 Task: In the  document peppa.odt Share this file with 'softage.3@softage.net' Check 'Vision History' View the  non- printing characters
Action: Mouse moved to (293, 489)
Screenshot: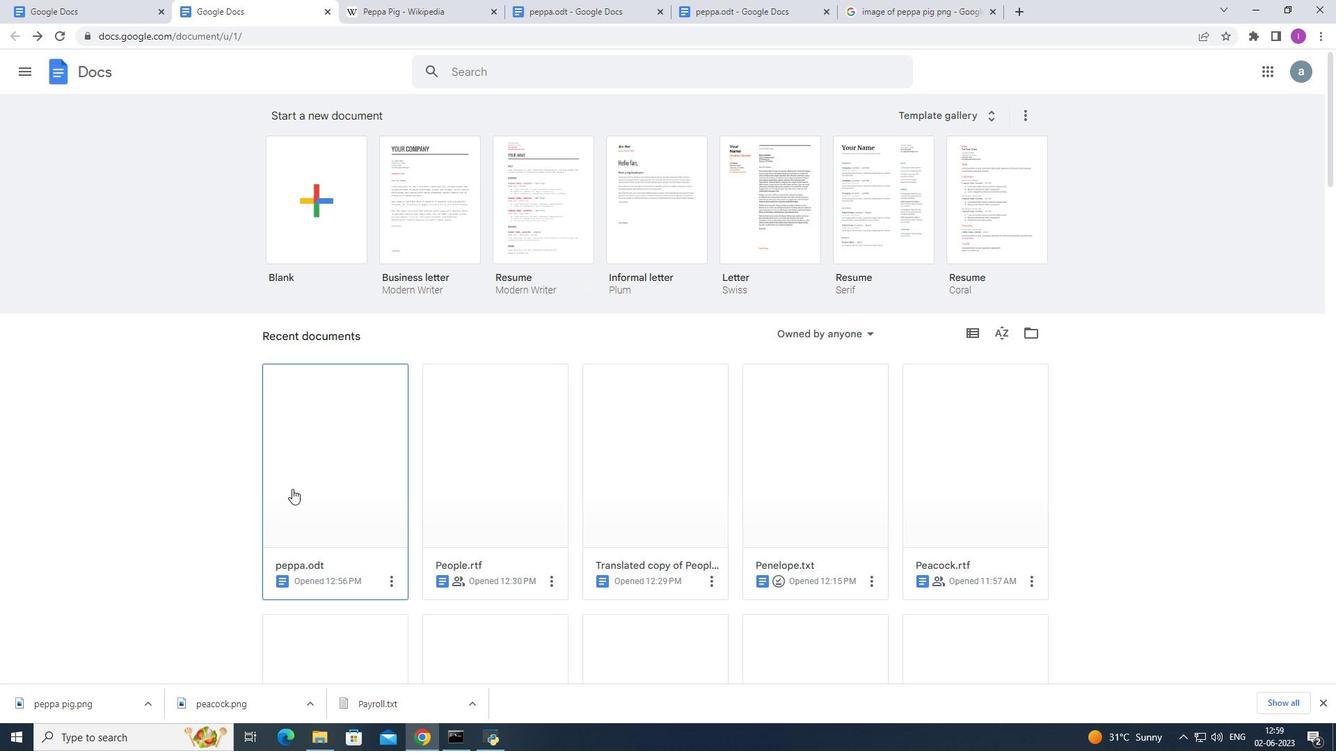 
Action: Mouse pressed left at (293, 489)
Screenshot: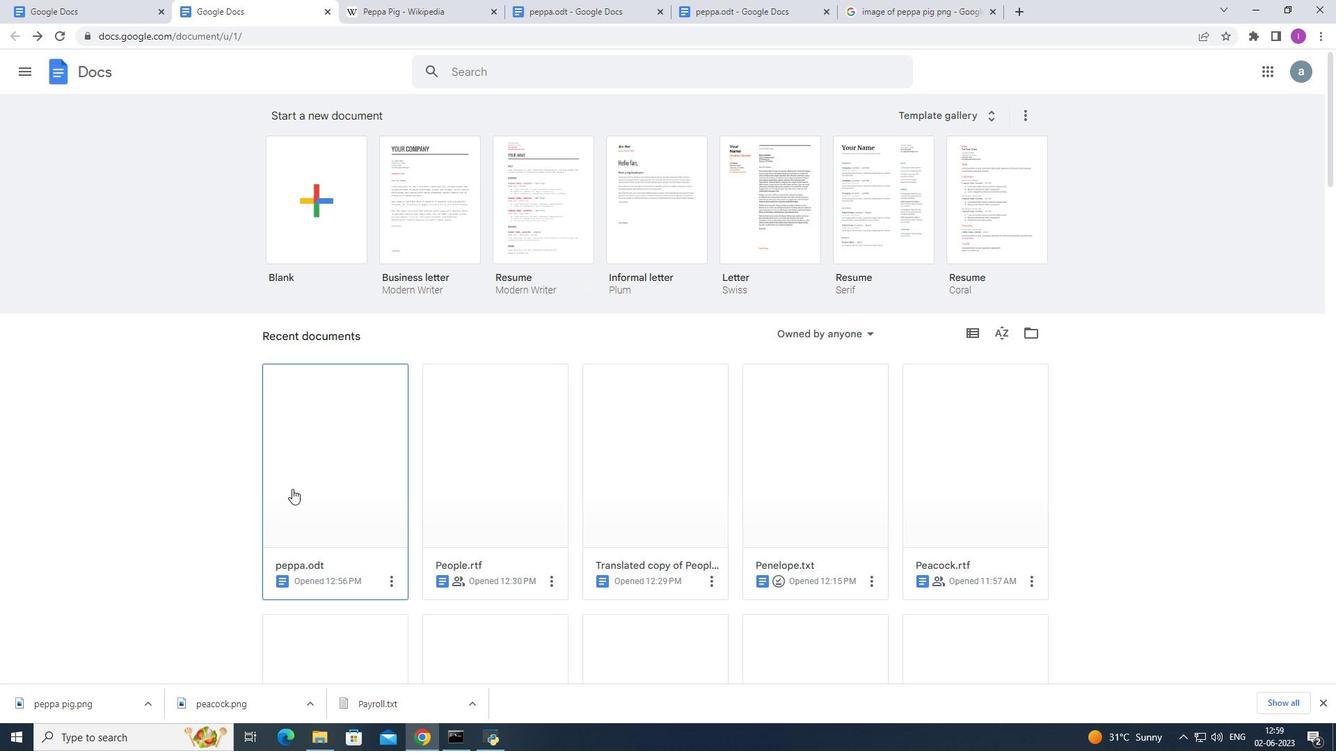 
Action: Mouse moved to (50, 80)
Screenshot: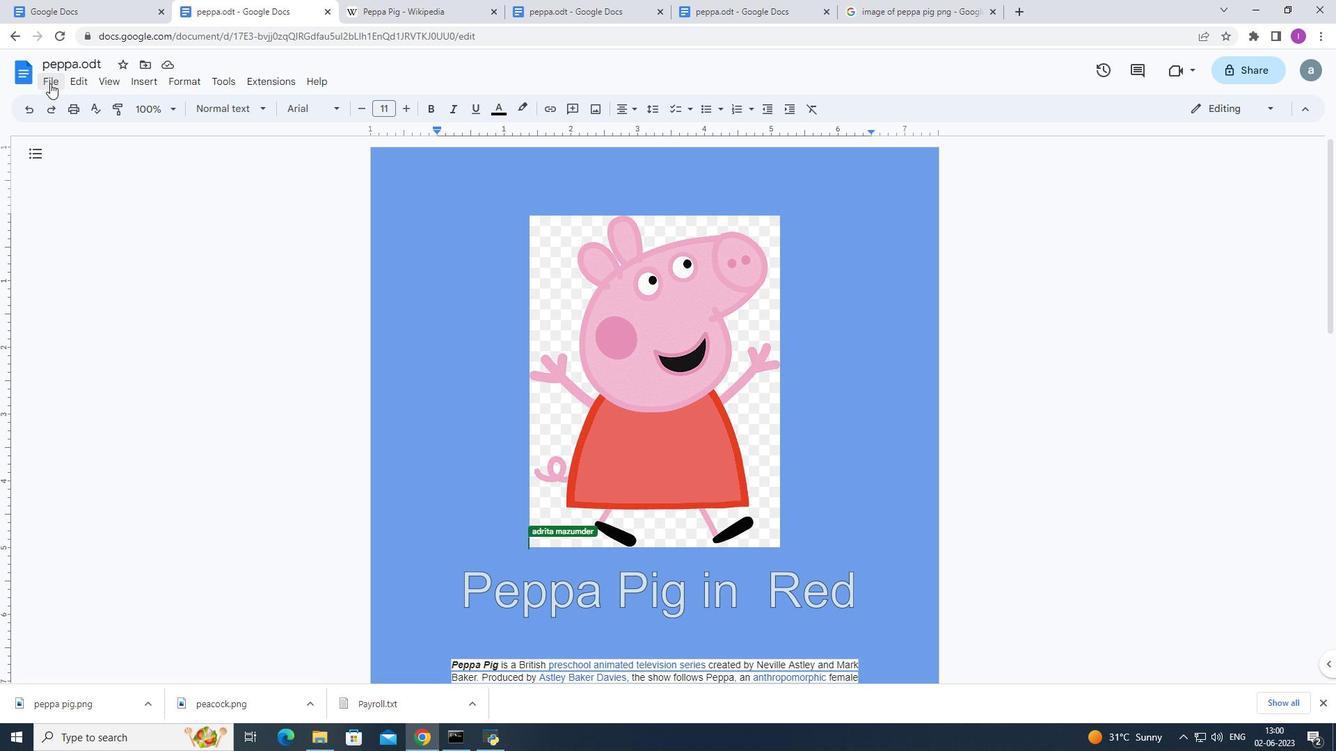 
Action: Mouse pressed left at (50, 80)
Screenshot: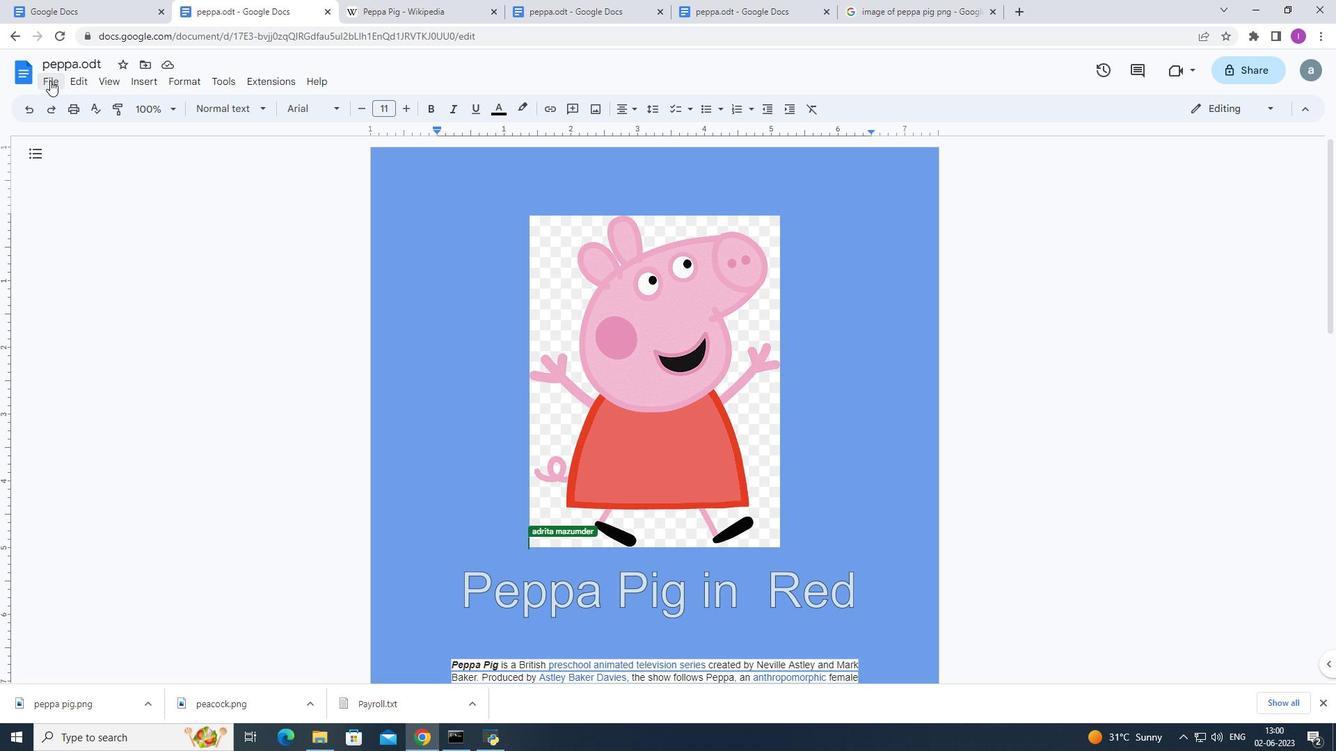 
Action: Mouse moved to (102, 178)
Screenshot: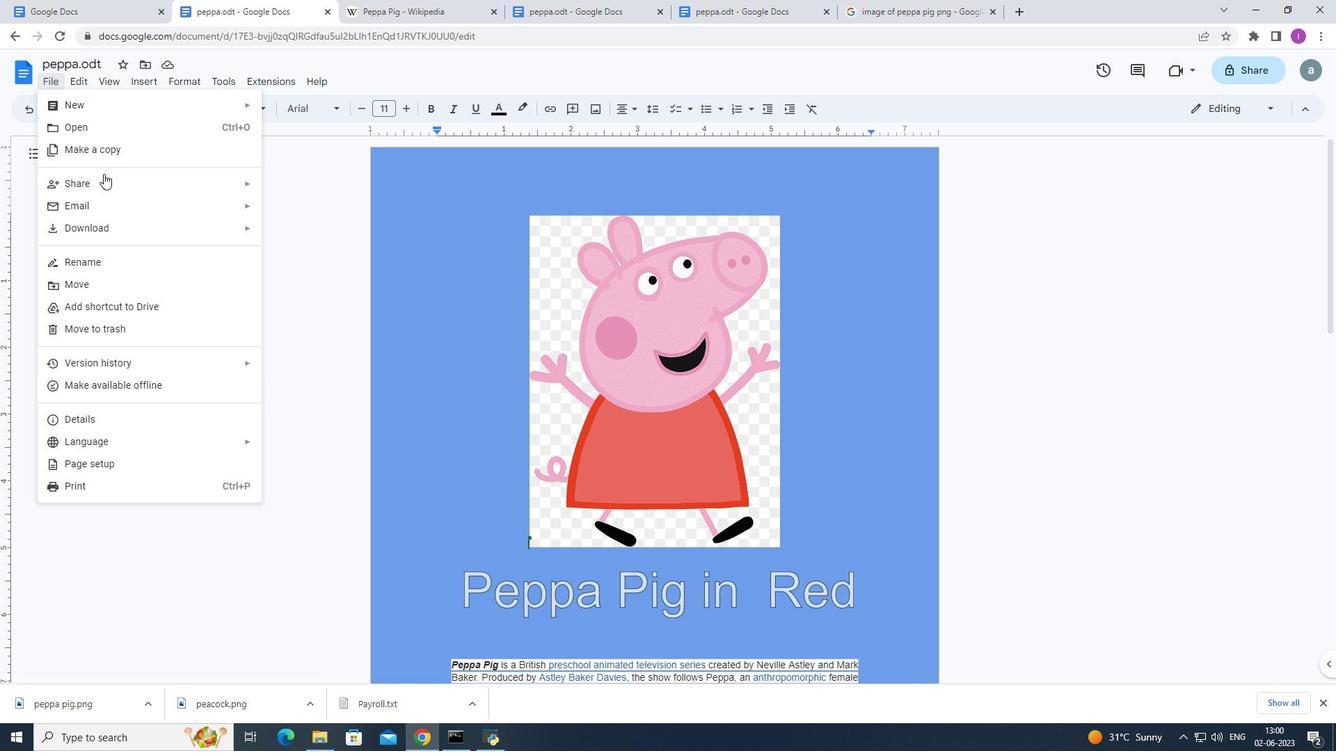
Action: Mouse pressed left at (102, 178)
Screenshot: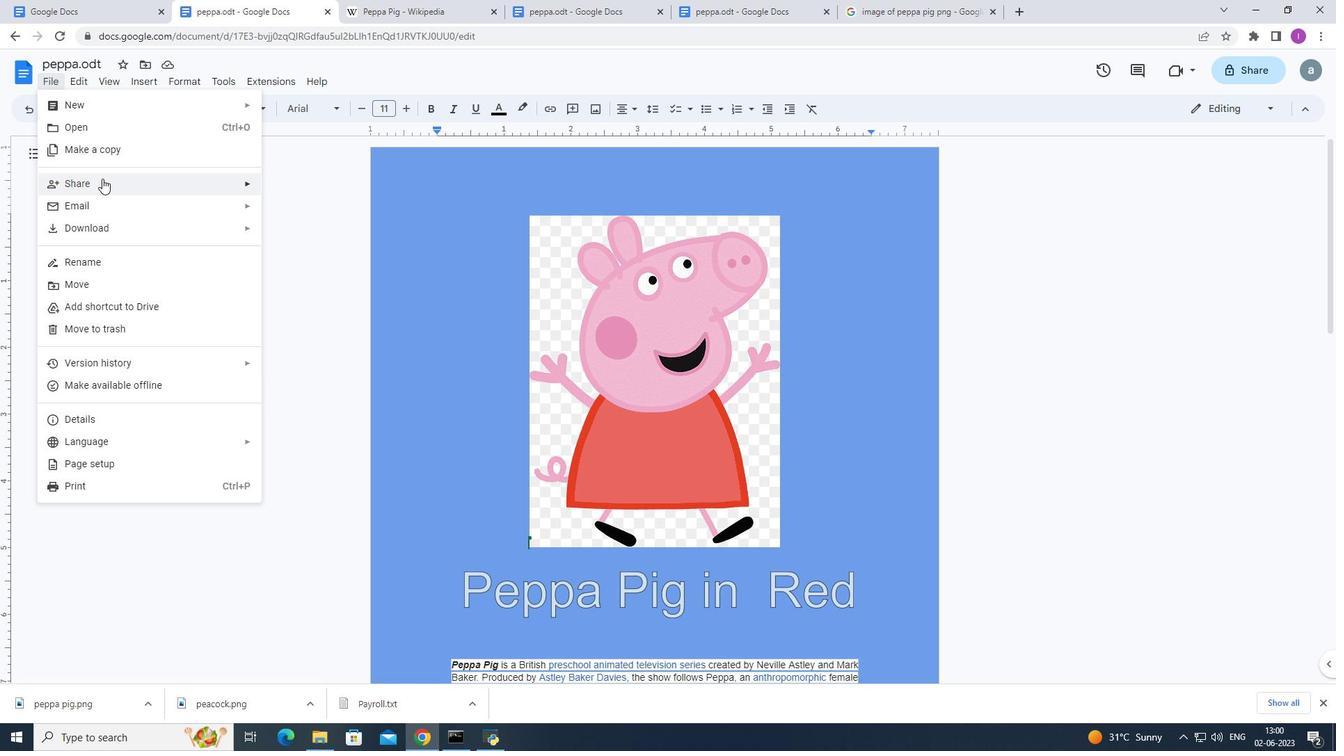 
Action: Mouse moved to (316, 188)
Screenshot: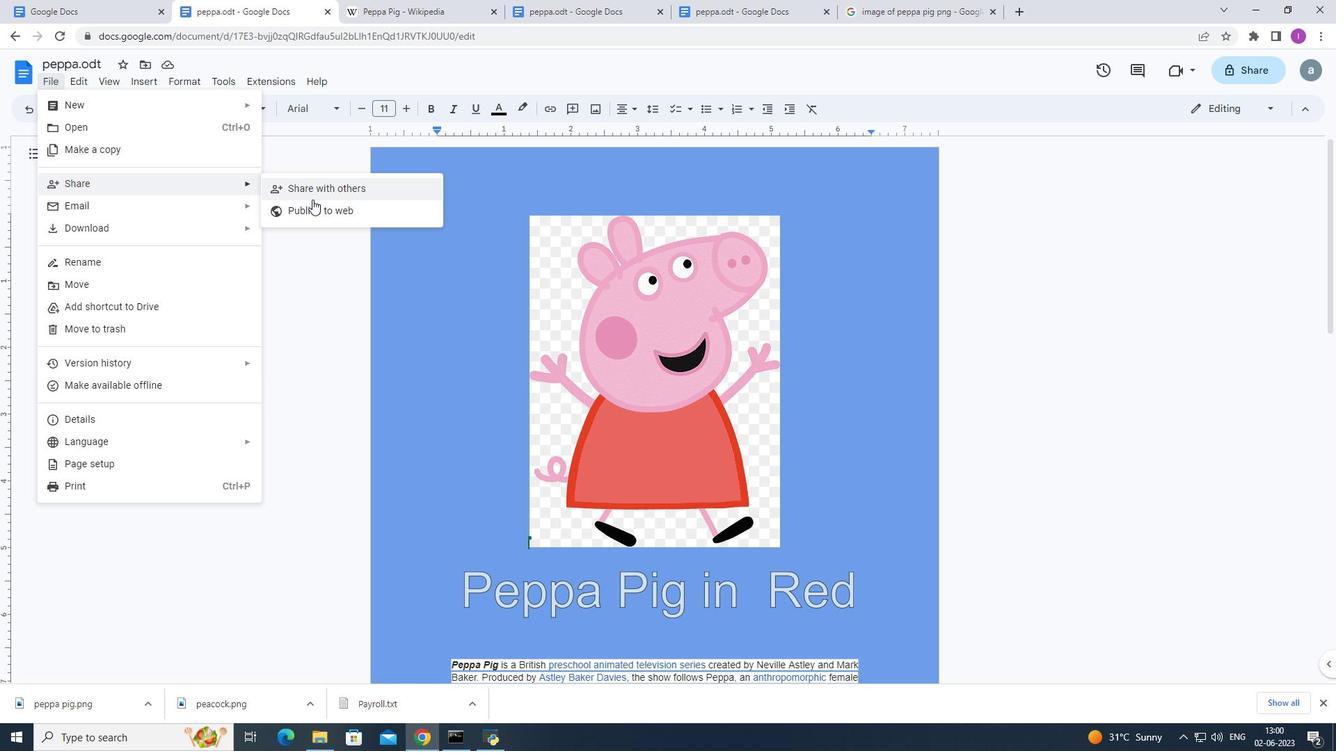 
Action: Mouse pressed left at (316, 188)
Screenshot: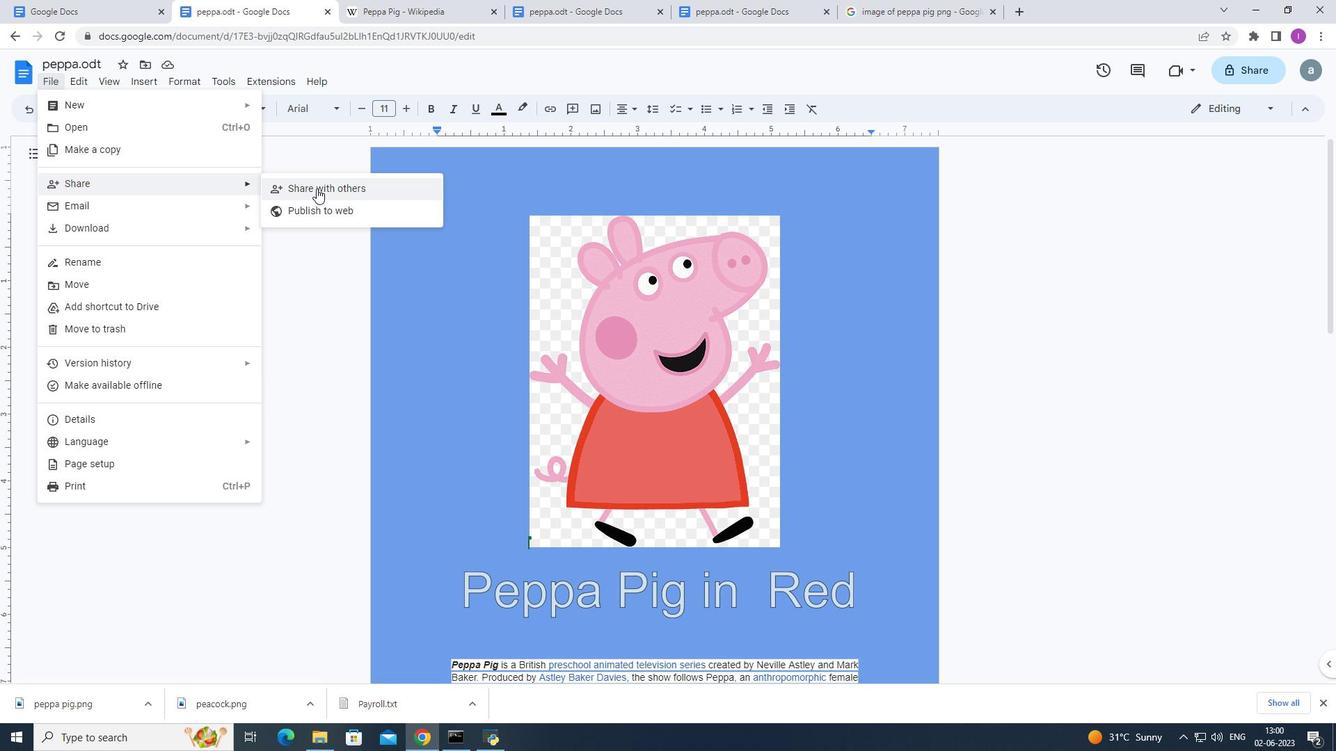 
Action: Mouse moved to (599, 308)
Screenshot: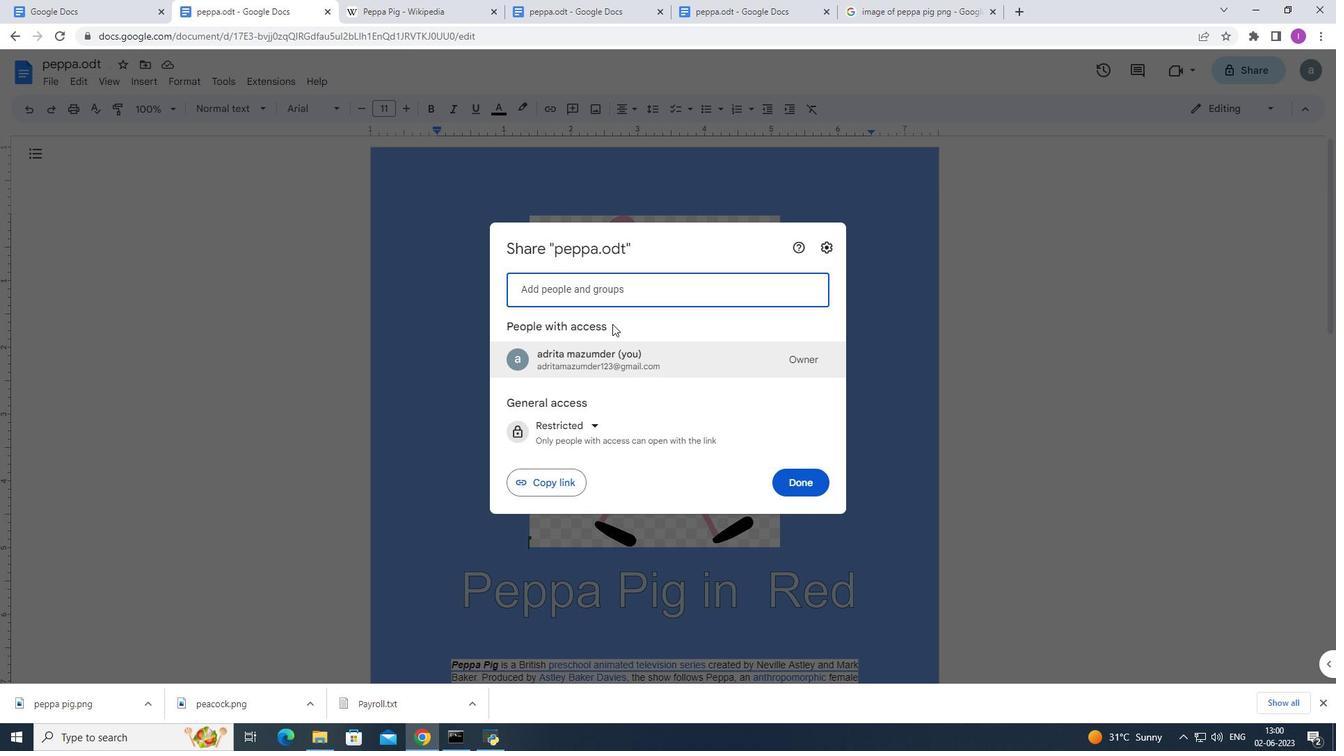 
Action: Key pressed softage
Screenshot: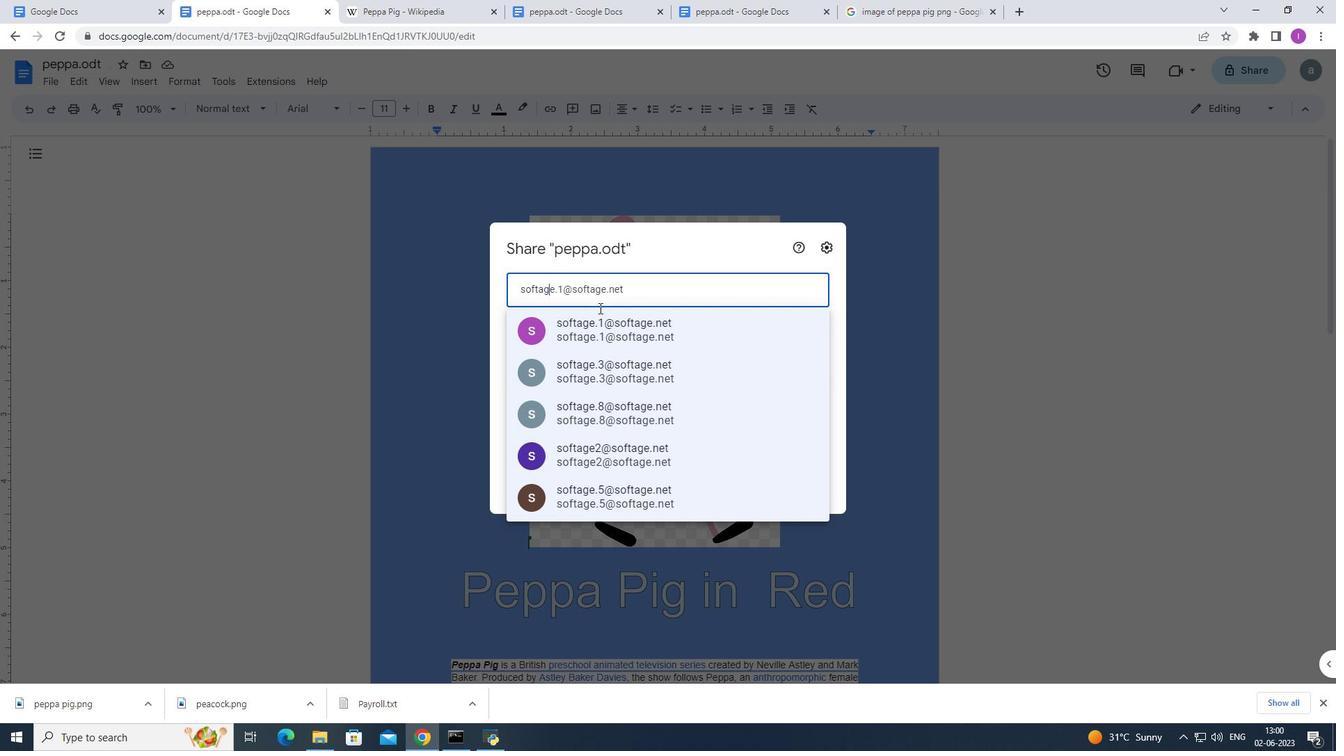 
Action: Mouse moved to (598, 363)
Screenshot: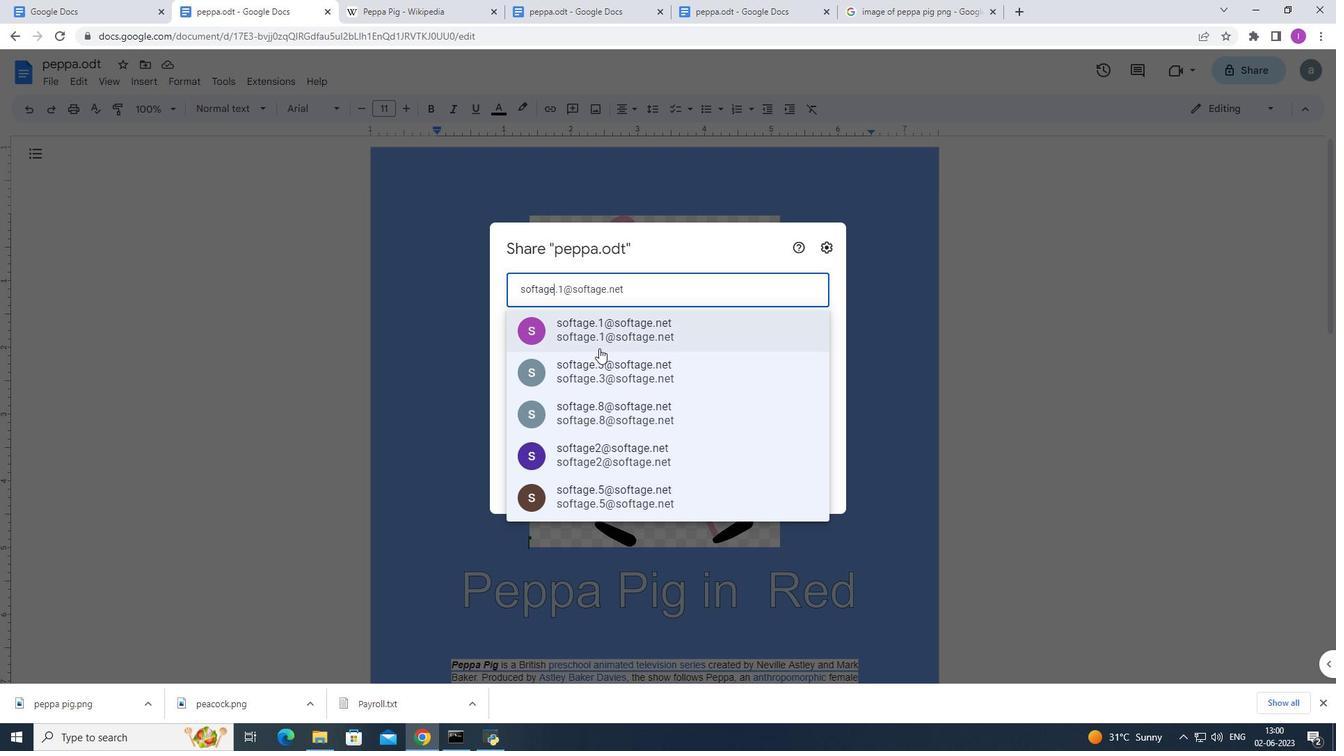 
Action: Mouse pressed left at (598, 363)
Screenshot: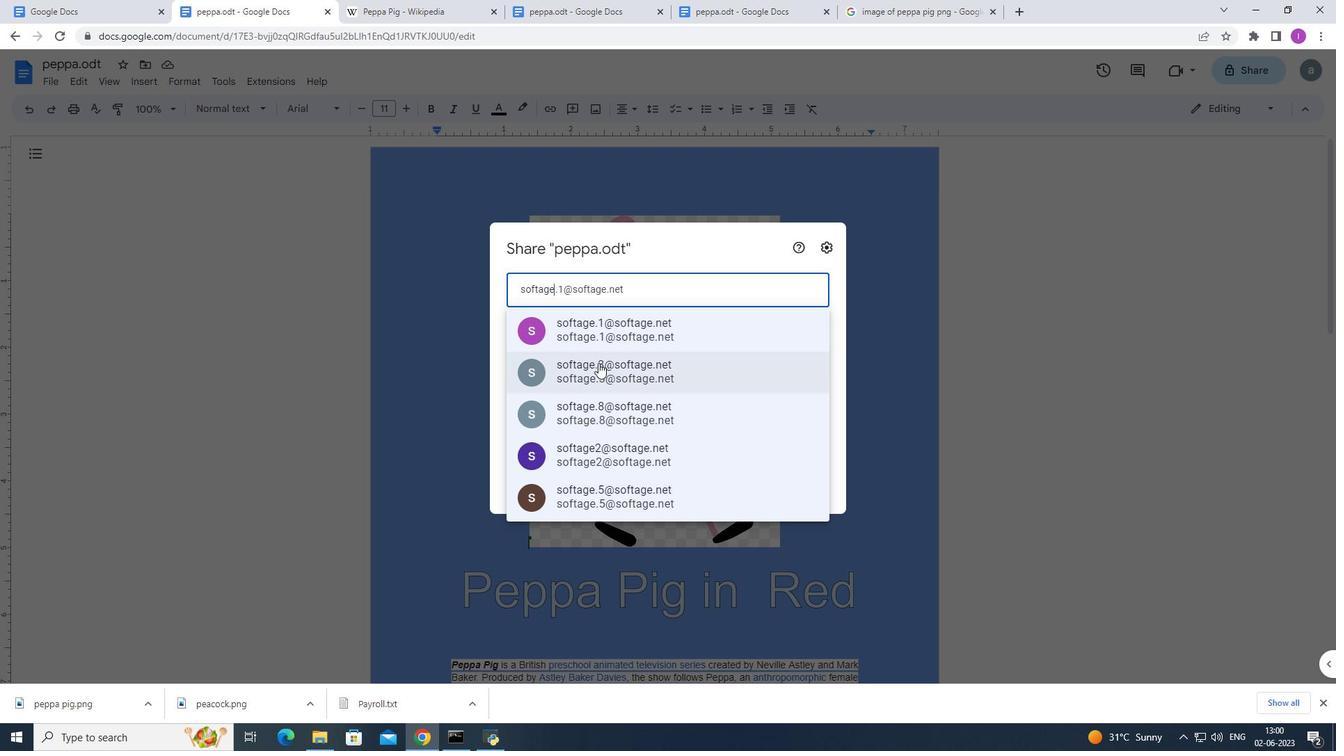 
Action: Mouse moved to (801, 462)
Screenshot: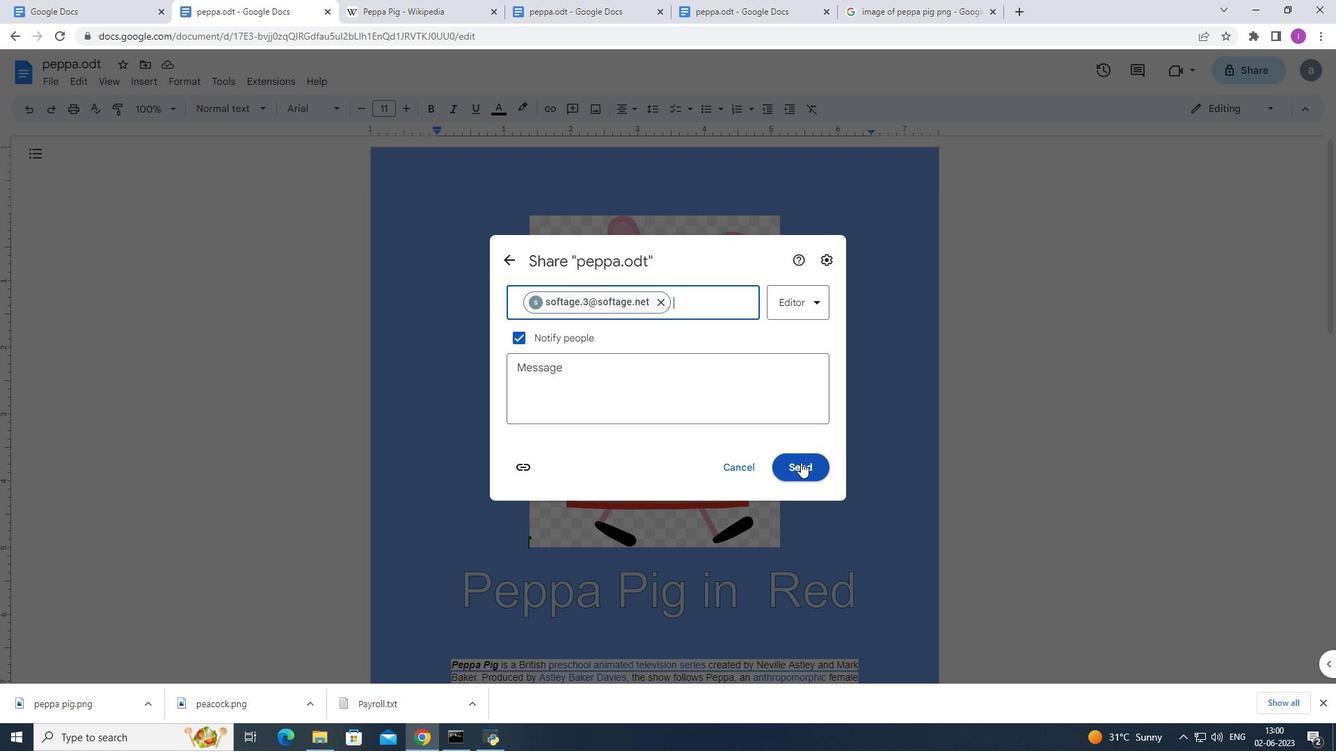 
Action: Mouse pressed left at (801, 462)
Screenshot: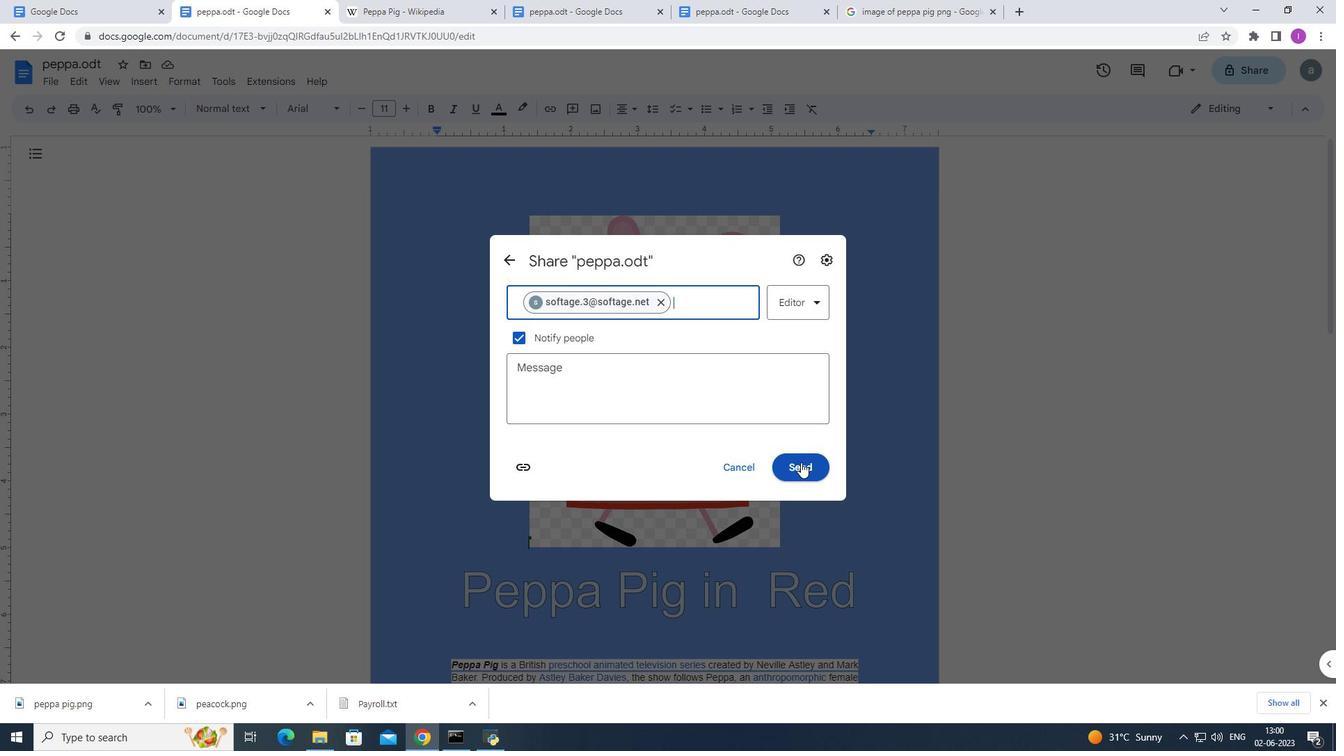 
Action: Mouse moved to (57, 79)
Screenshot: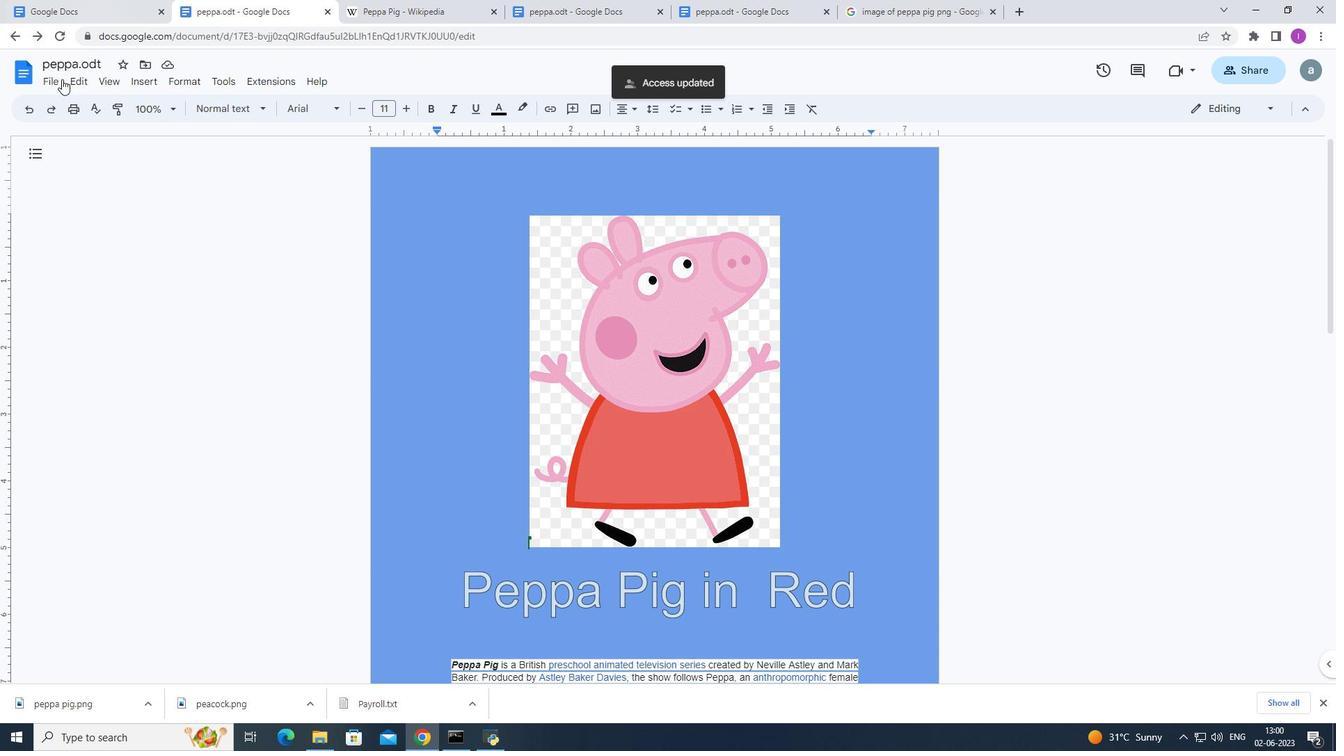 
Action: Mouse pressed left at (57, 79)
Screenshot: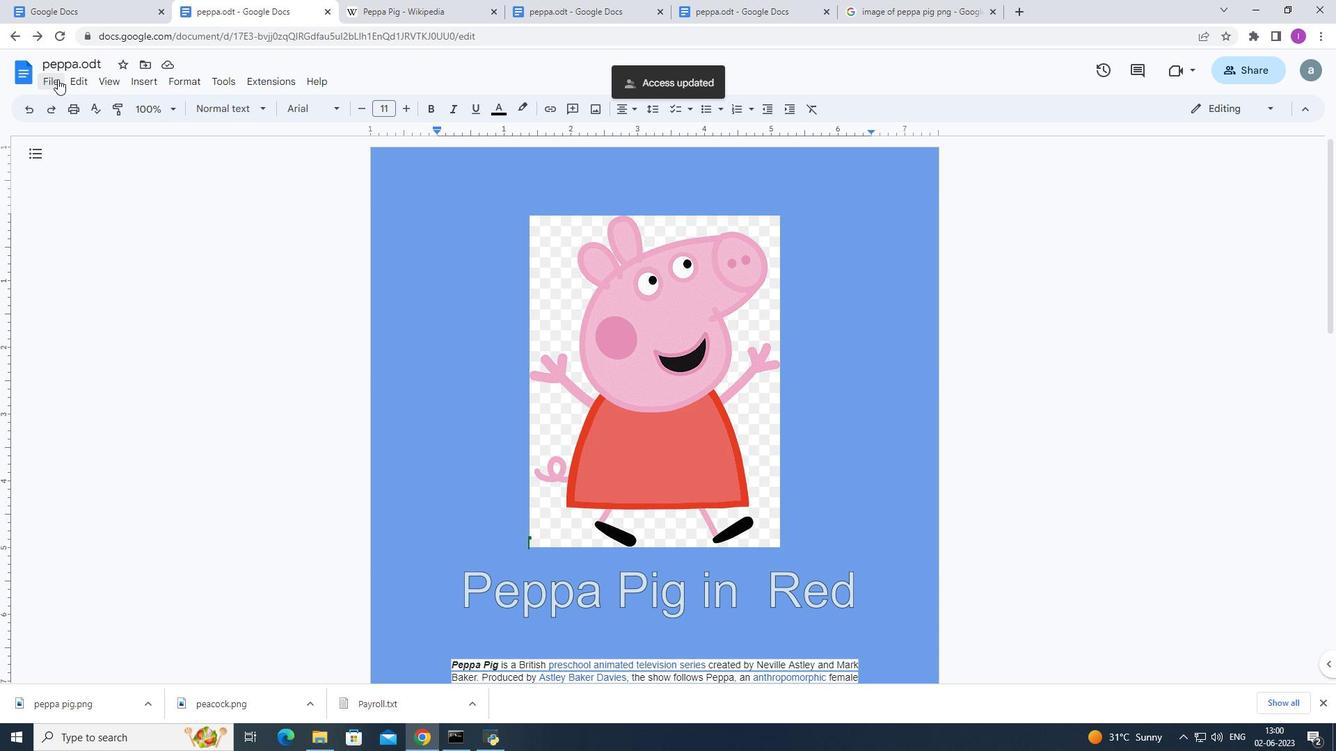 
Action: Mouse moved to (306, 393)
Screenshot: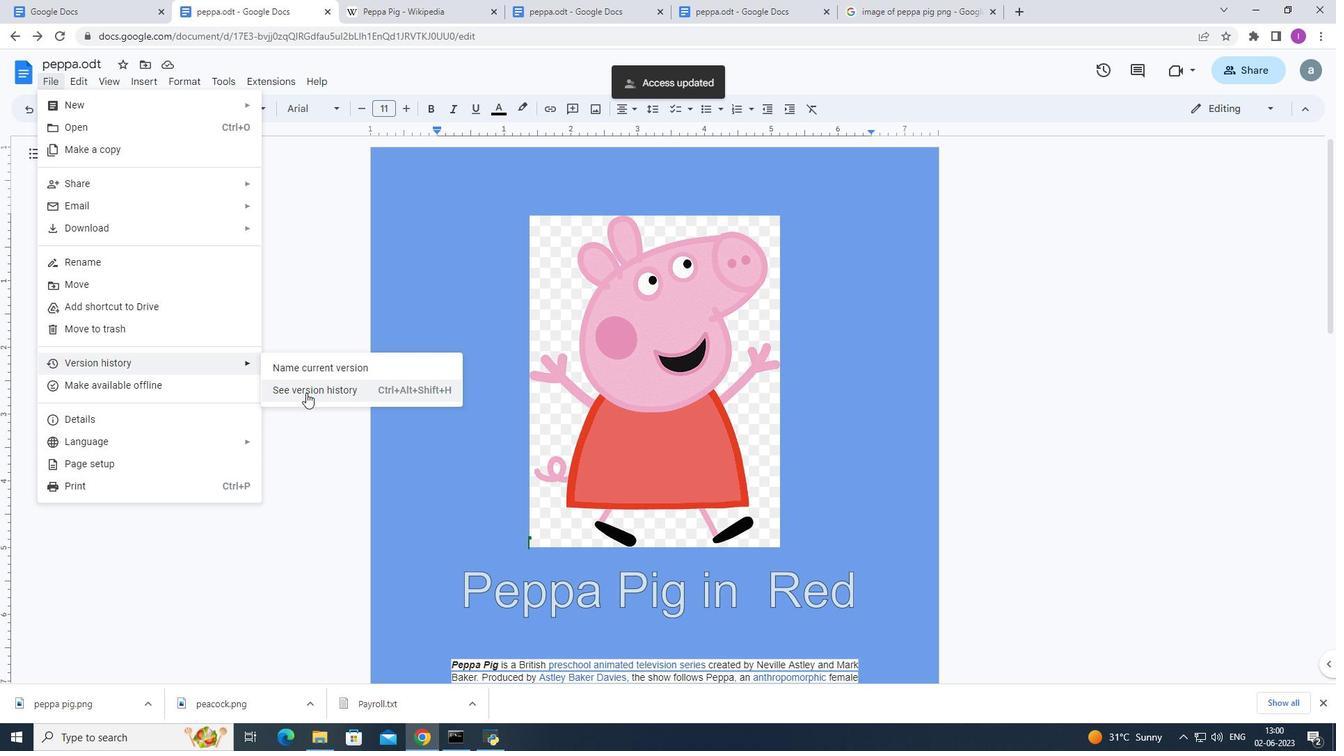
Action: Mouse pressed left at (306, 393)
Screenshot: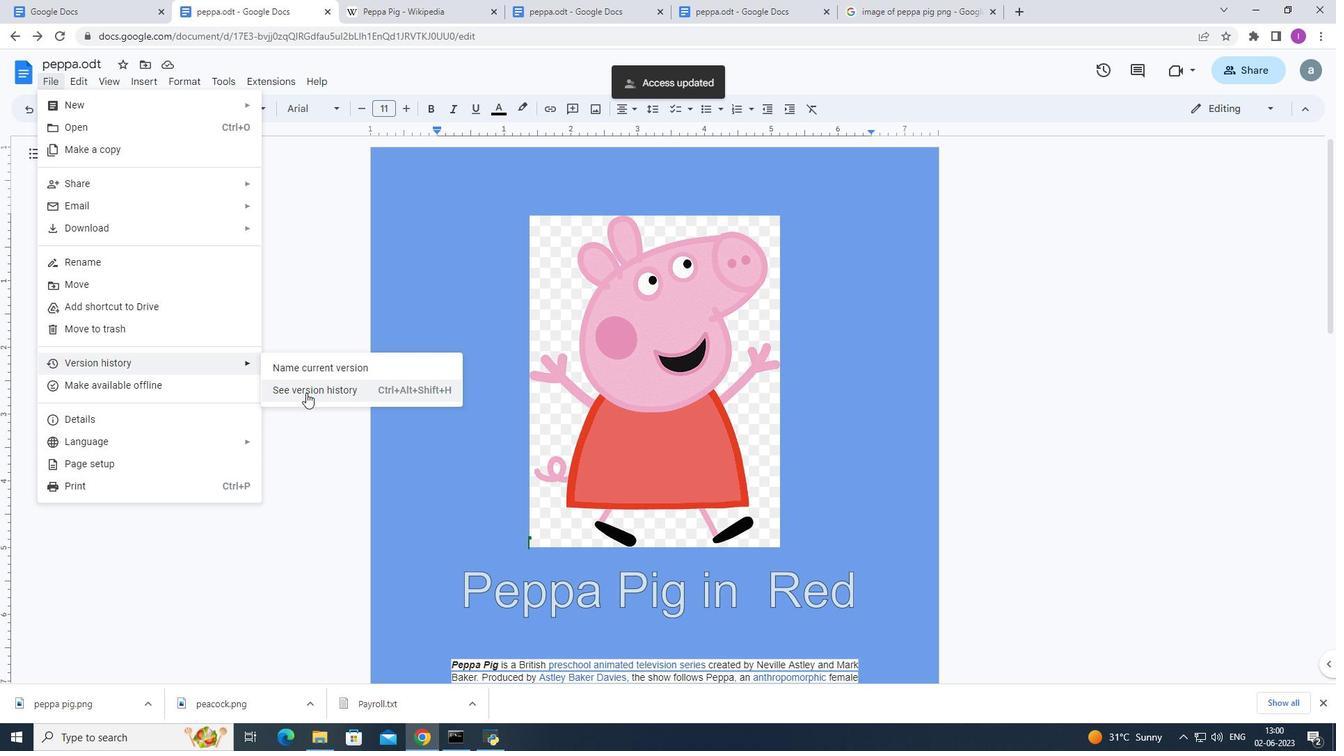 
Action: Mouse moved to (16, 34)
Screenshot: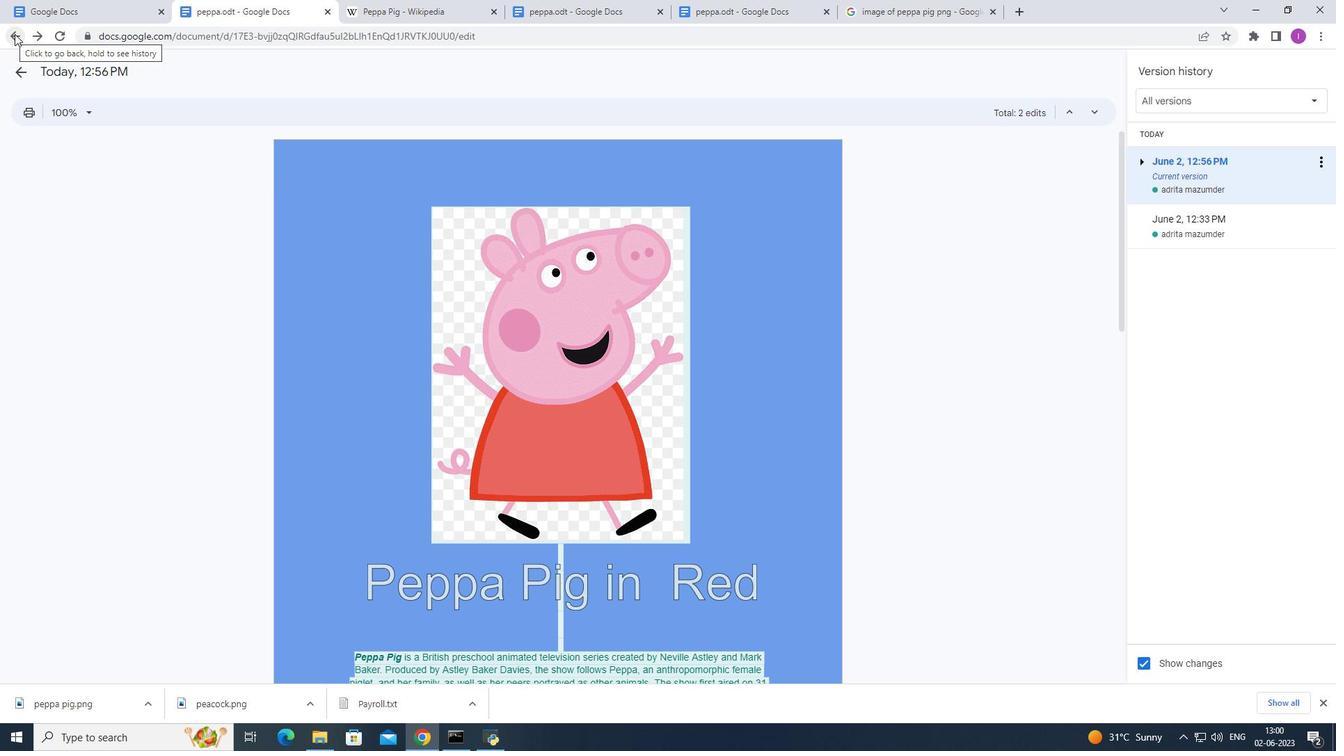 
Action: Mouse pressed left at (16, 34)
Screenshot: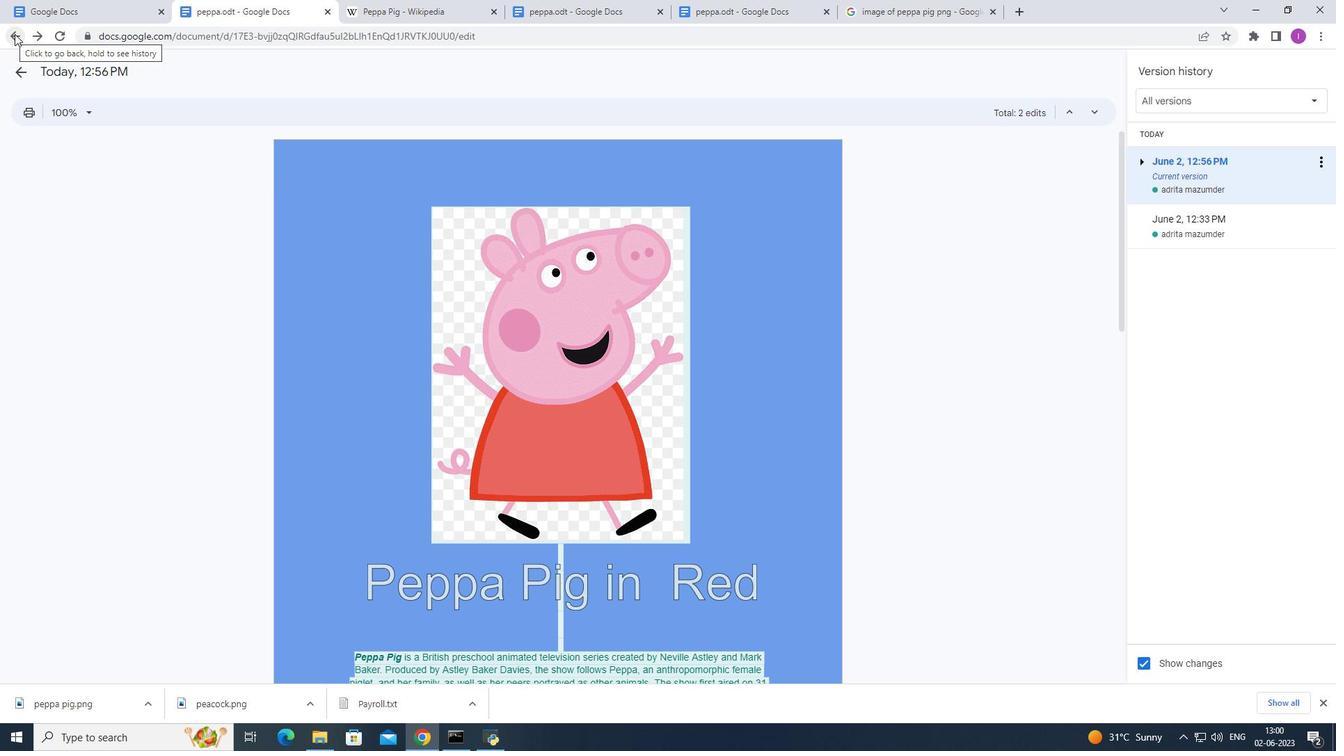 
Action: Mouse moved to (346, 420)
Screenshot: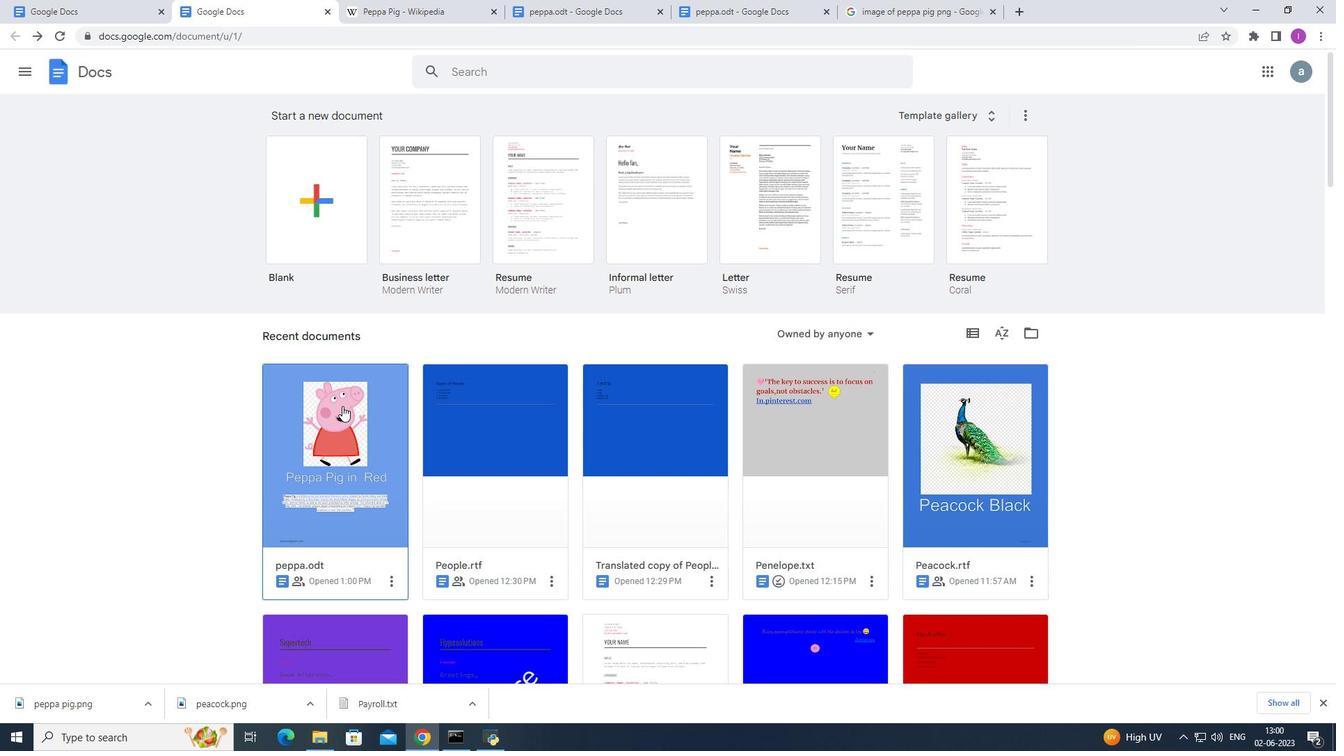 
Action: Mouse pressed left at (346, 420)
Screenshot: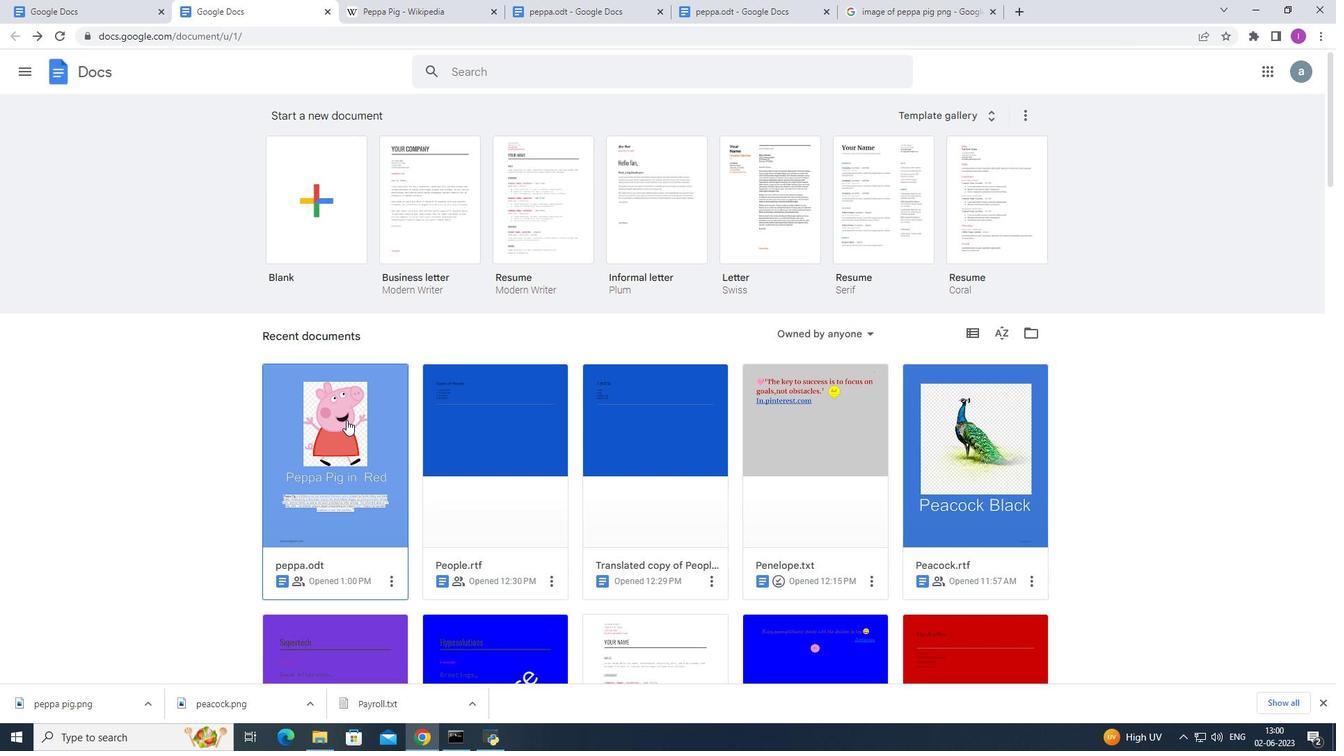 
Action: Mouse moved to (104, 79)
Screenshot: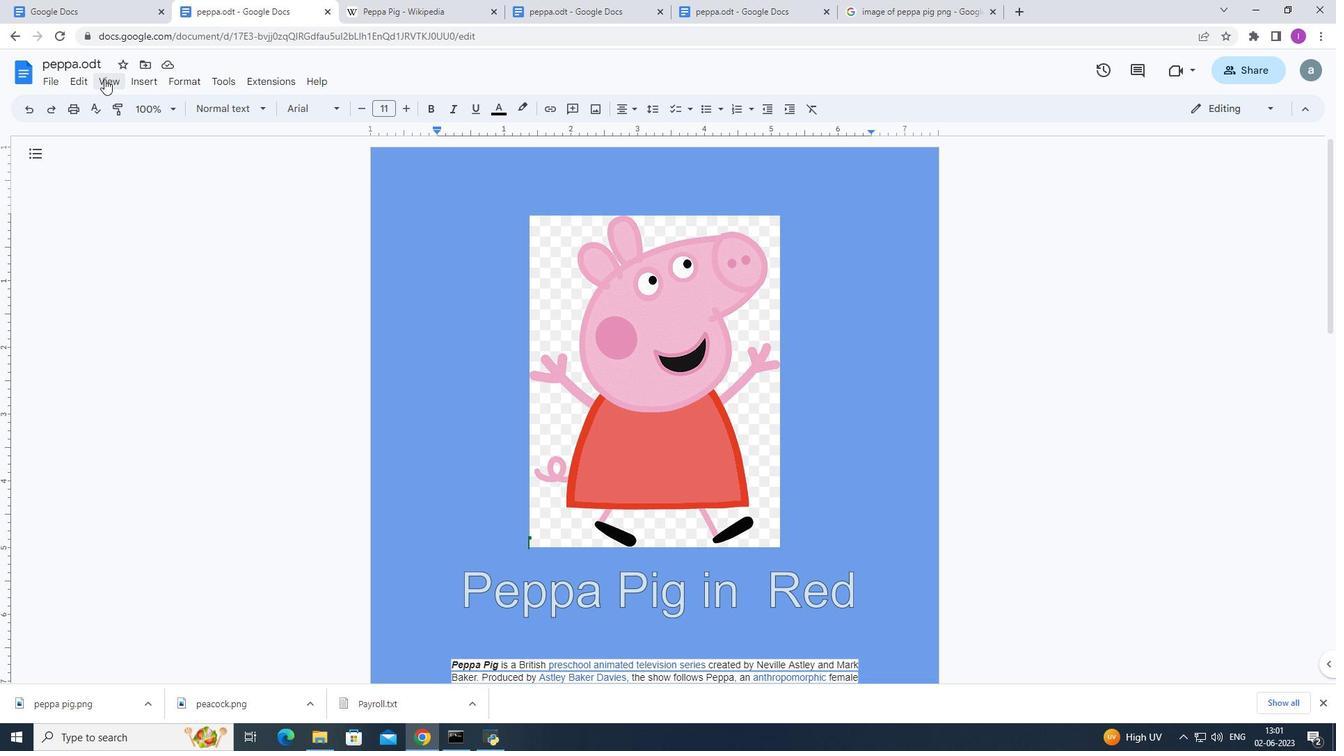 
Action: Mouse pressed left at (104, 79)
Screenshot: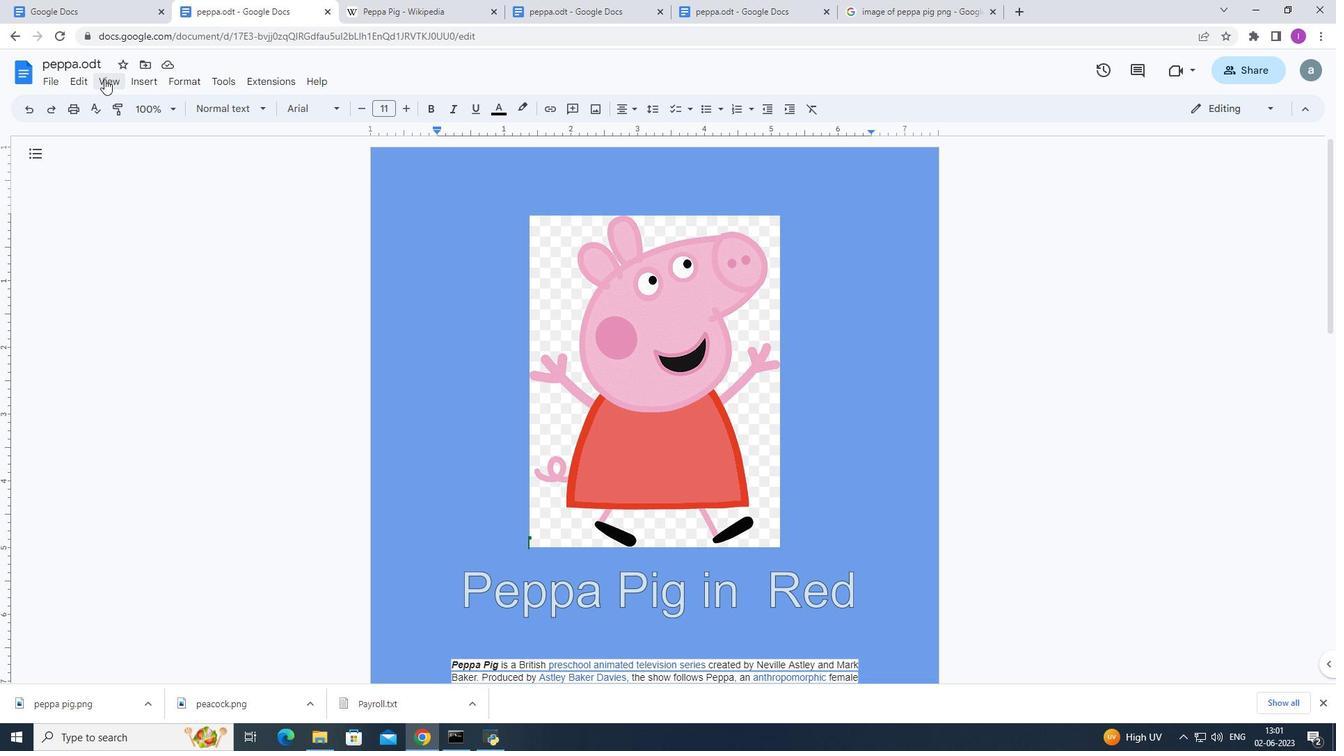 
Action: Mouse moved to (171, 226)
Screenshot: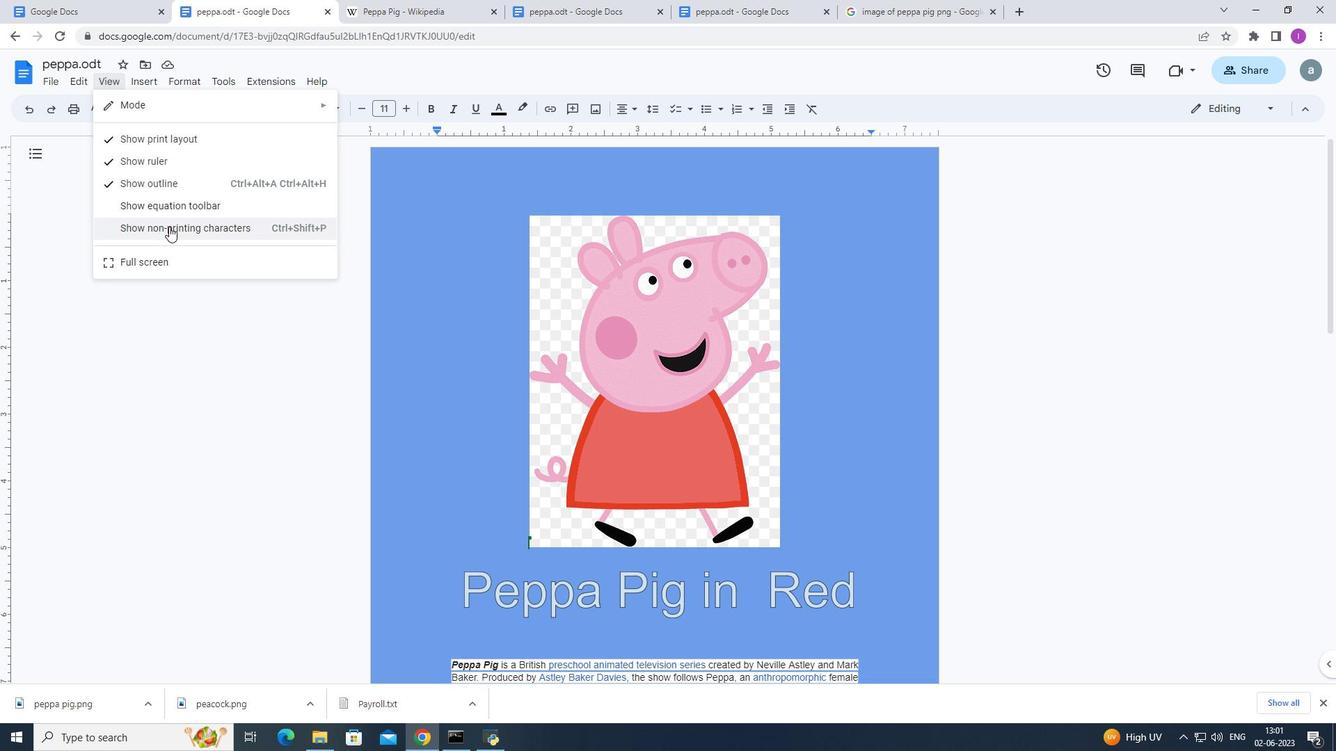 
Action: Mouse pressed left at (171, 226)
Screenshot: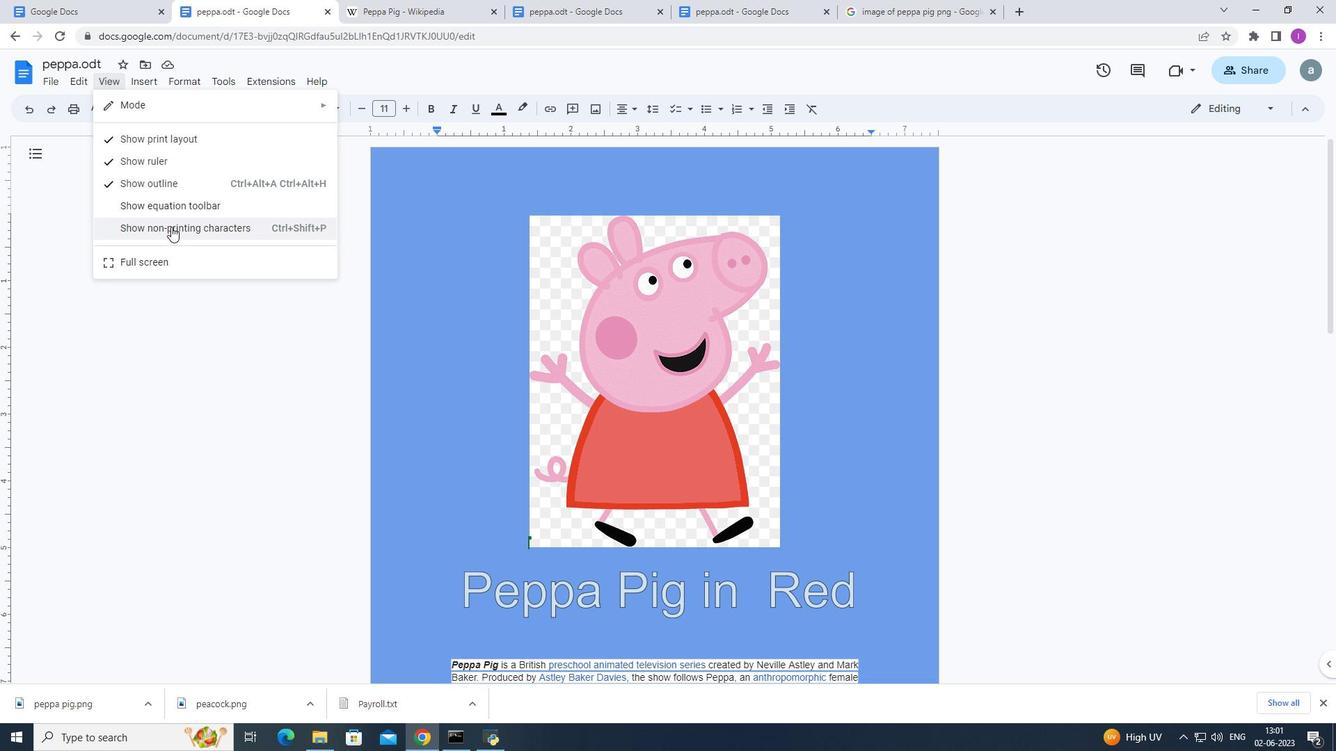 
Action: Mouse moved to (256, 309)
Screenshot: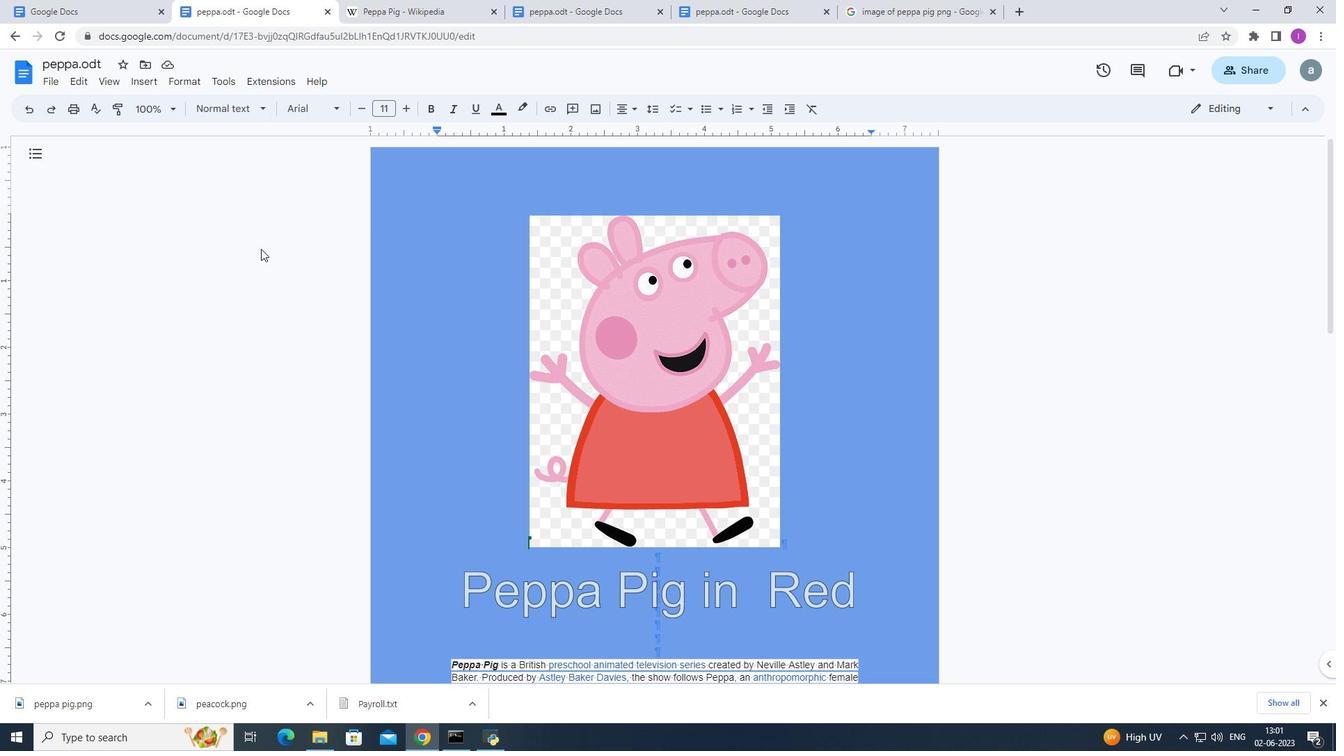 
